 Task: Select private as visibility.
Action: Mouse moved to (376, 81)
Screenshot: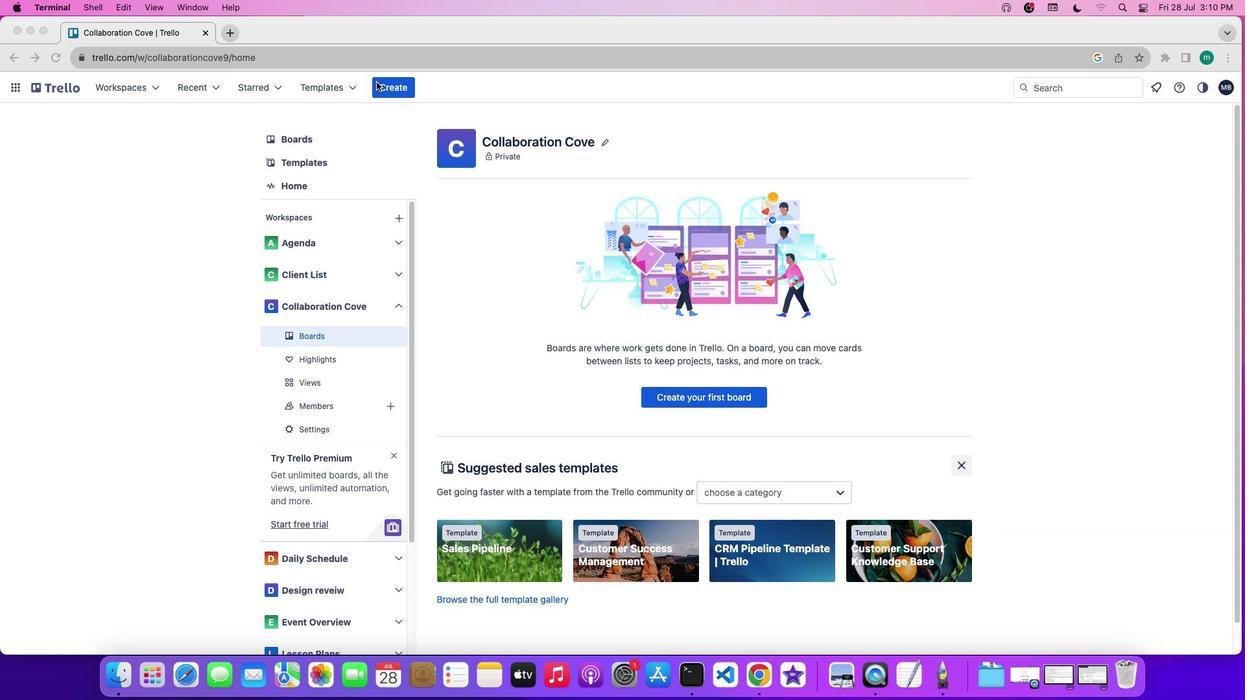 
Action: Mouse pressed left at (376, 81)
Screenshot: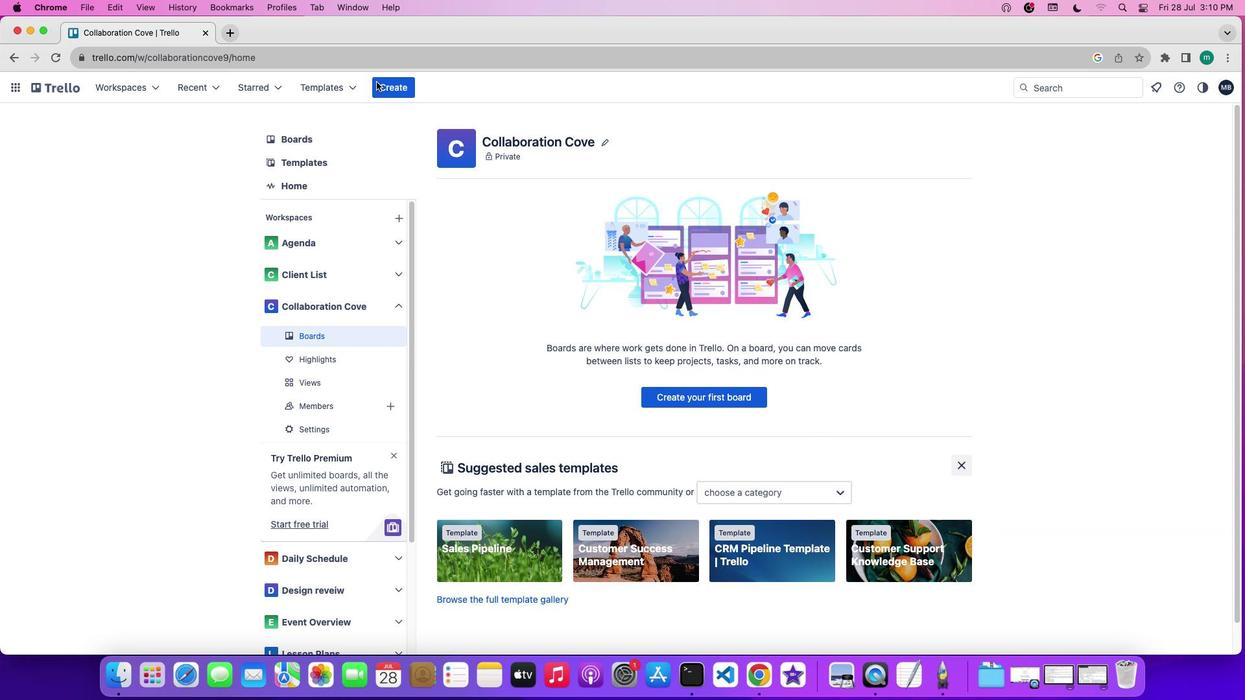 
Action: Mouse moved to (385, 86)
Screenshot: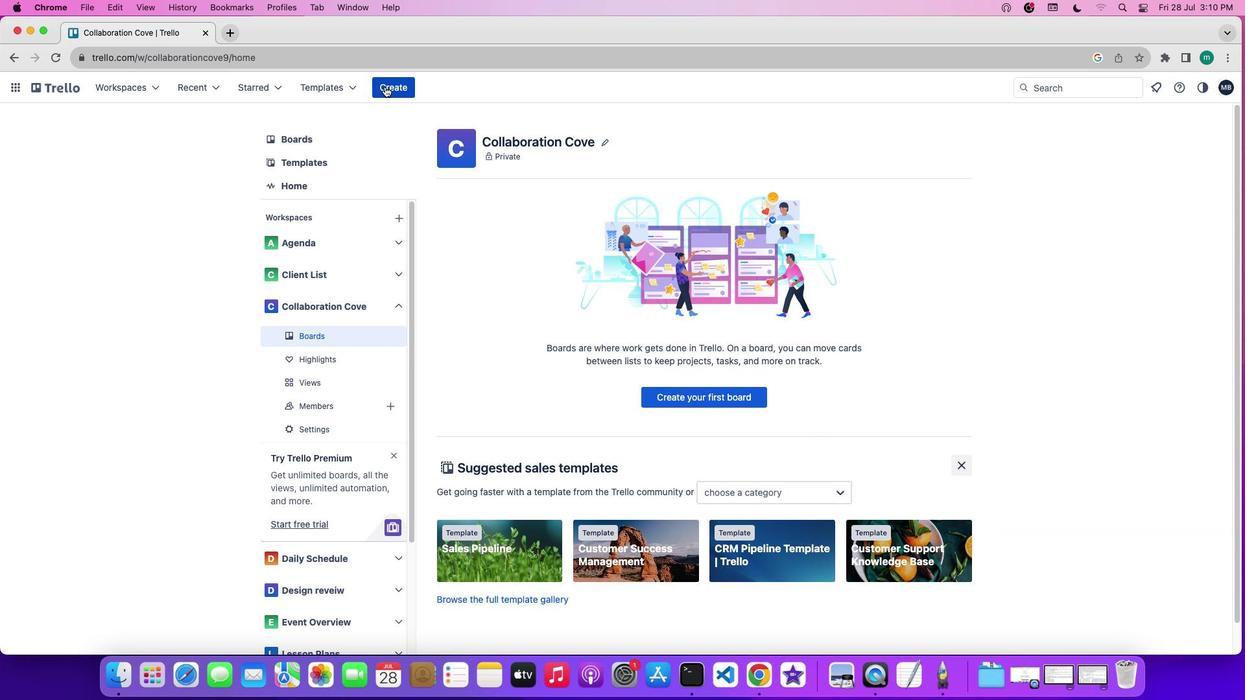 
Action: Mouse pressed left at (385, 86)
Screenshot: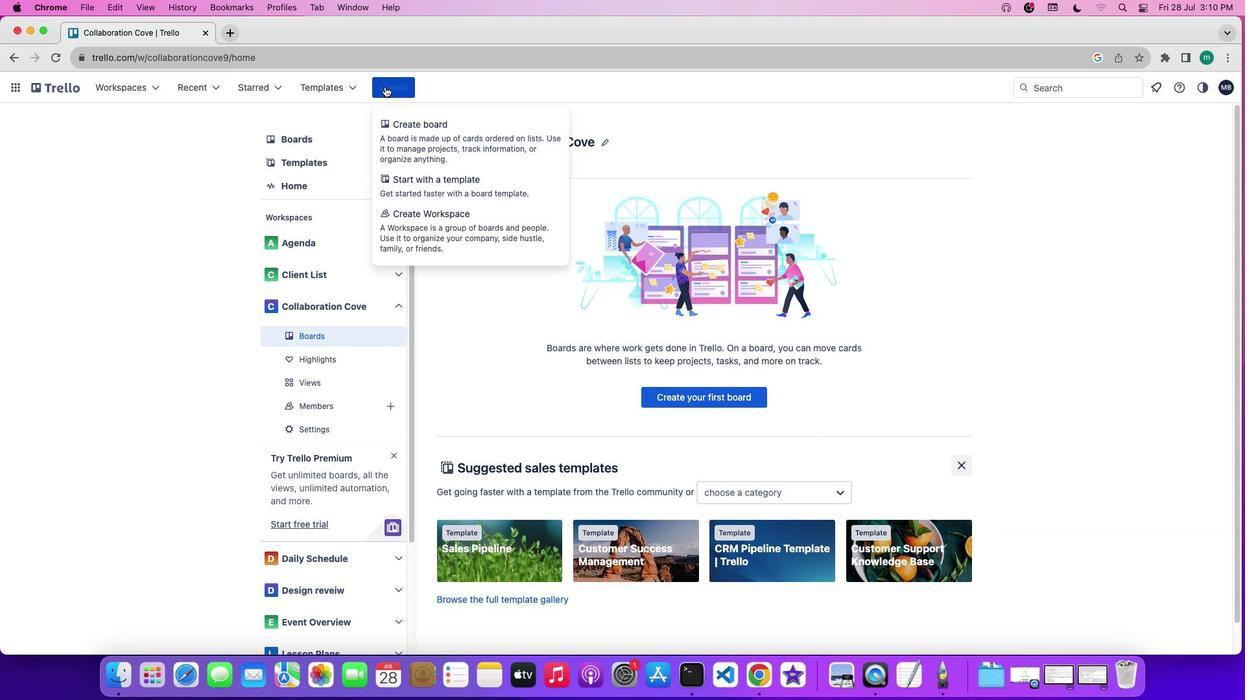 
Action: Mouse moved to (385, 151)
Screenshot: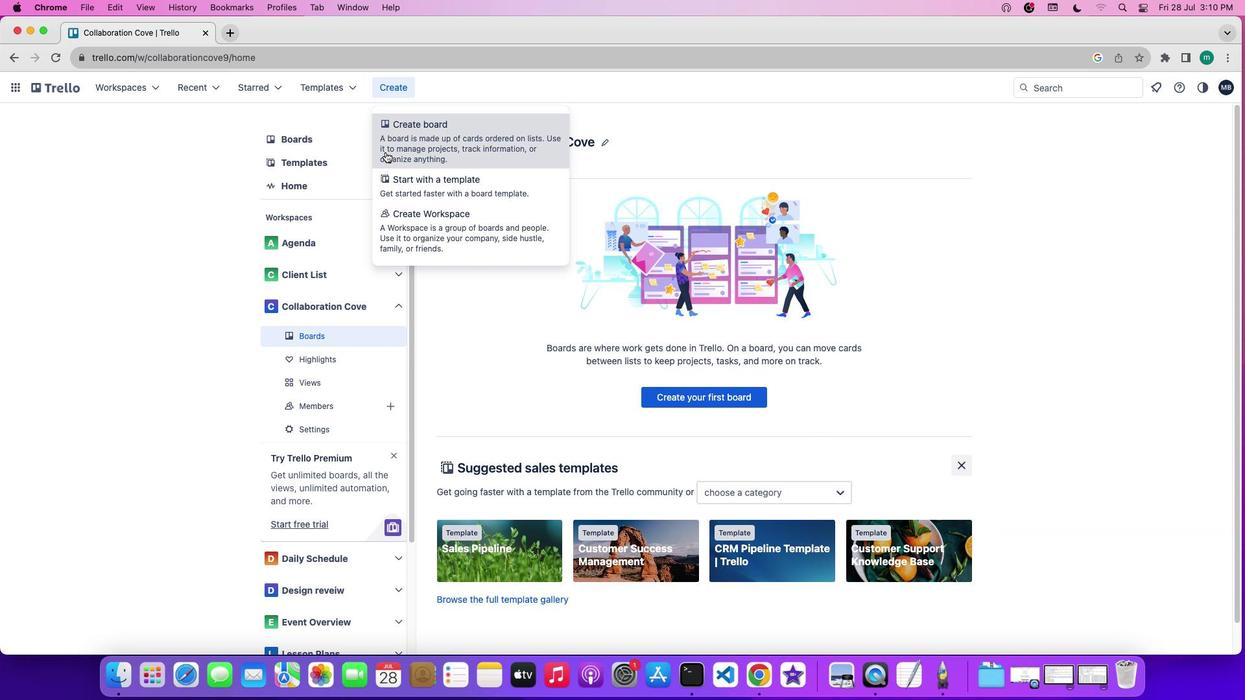 
Action: Mouse pressed left at (385, 151)
Screenshot: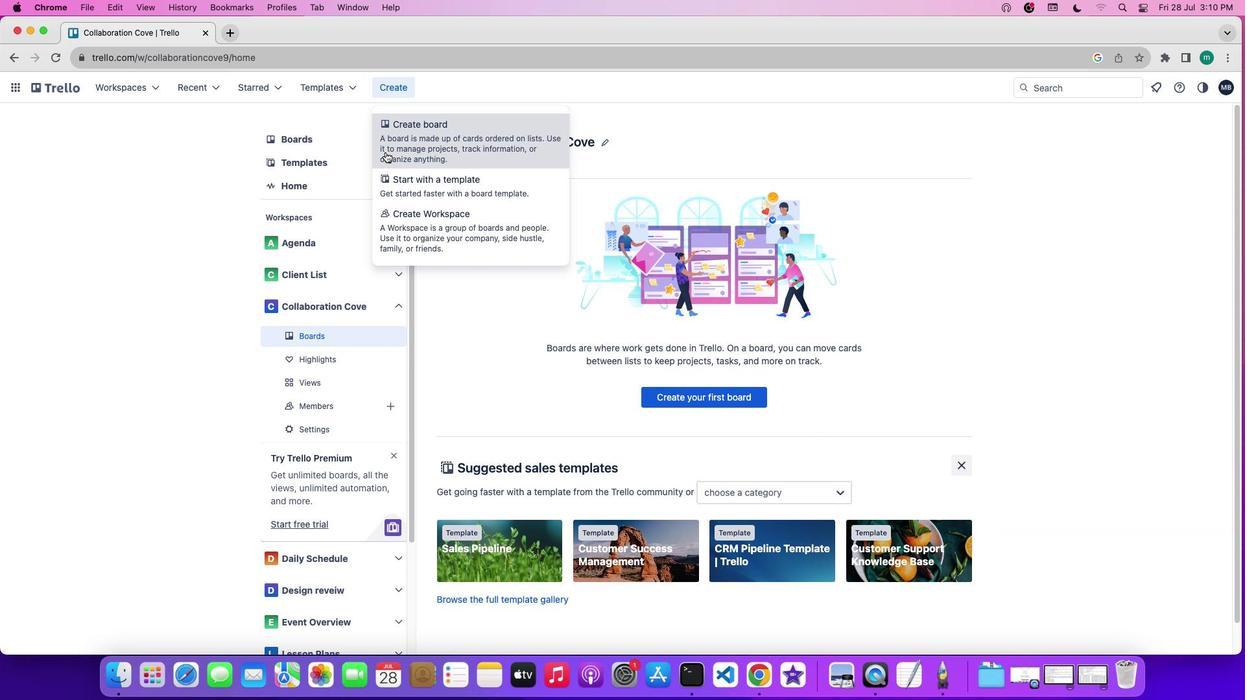 
Action: Mouse moved to (524, 431)
Screenshot: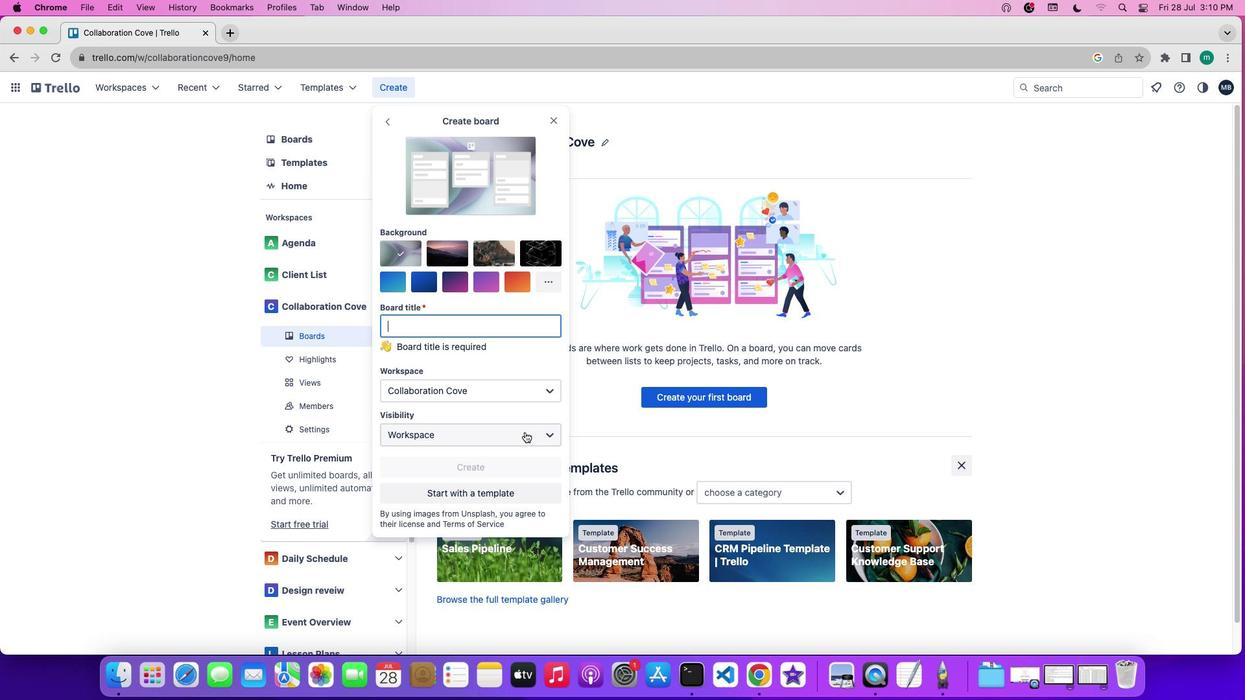 
Action: Mouse pressed left at (524, 431)
Screenshot: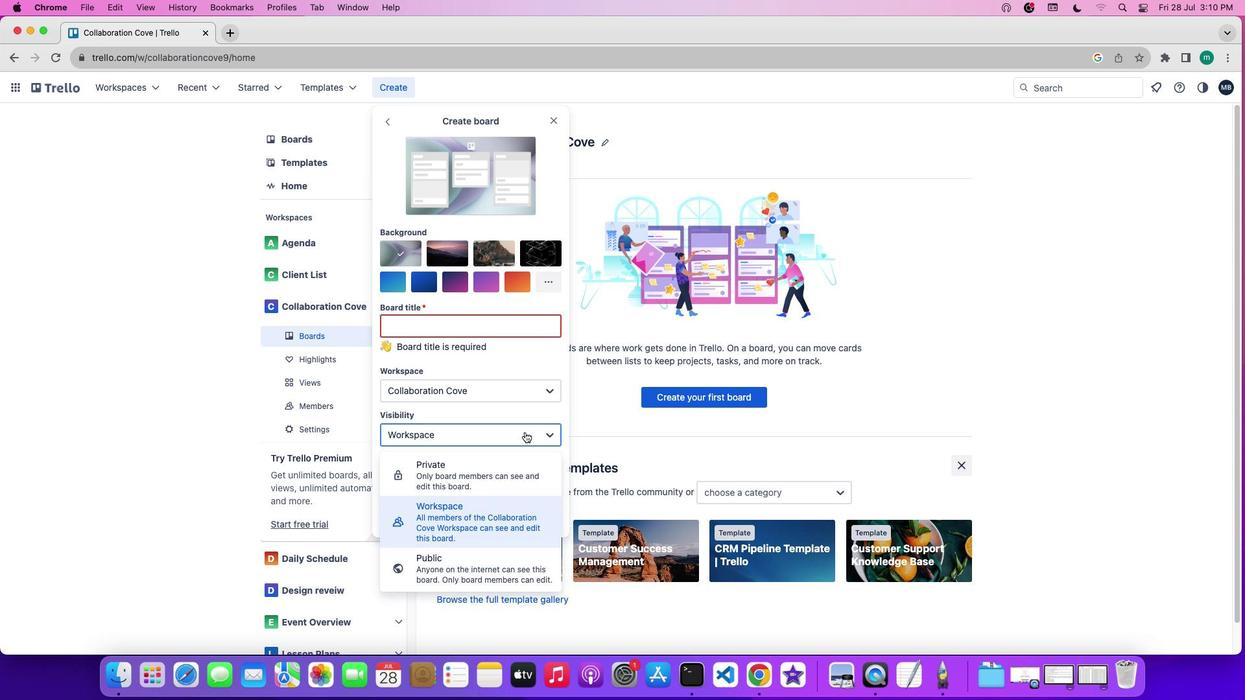 
Action: Mouse moved to (524, 460)
Screenshot: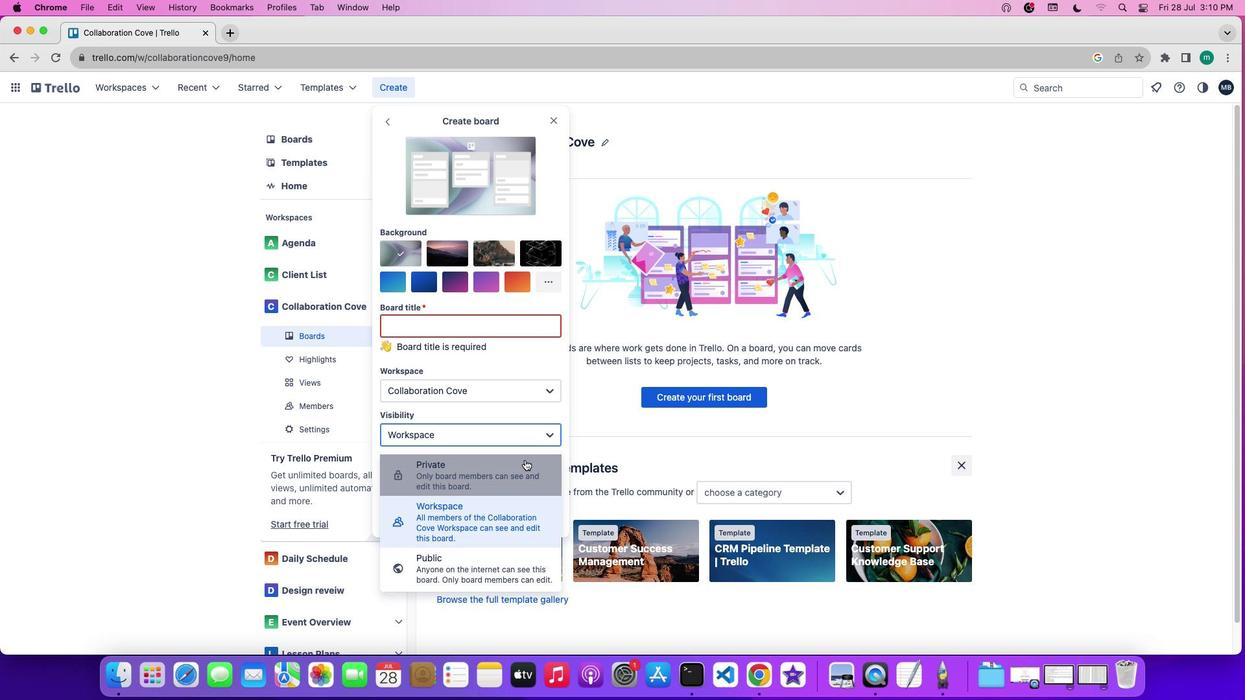 
Action: Mouse pressed left at (524, 460)
Screenshot: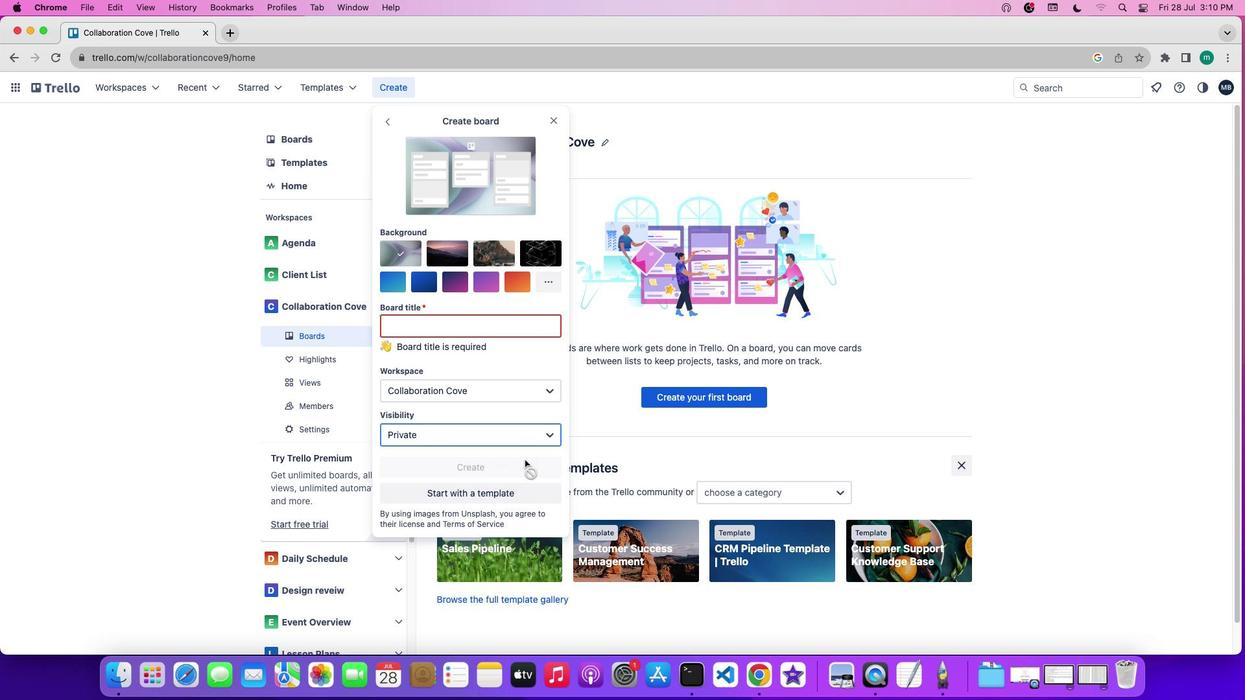 
Action: Mouse moved to (588, 459)
Screenshot: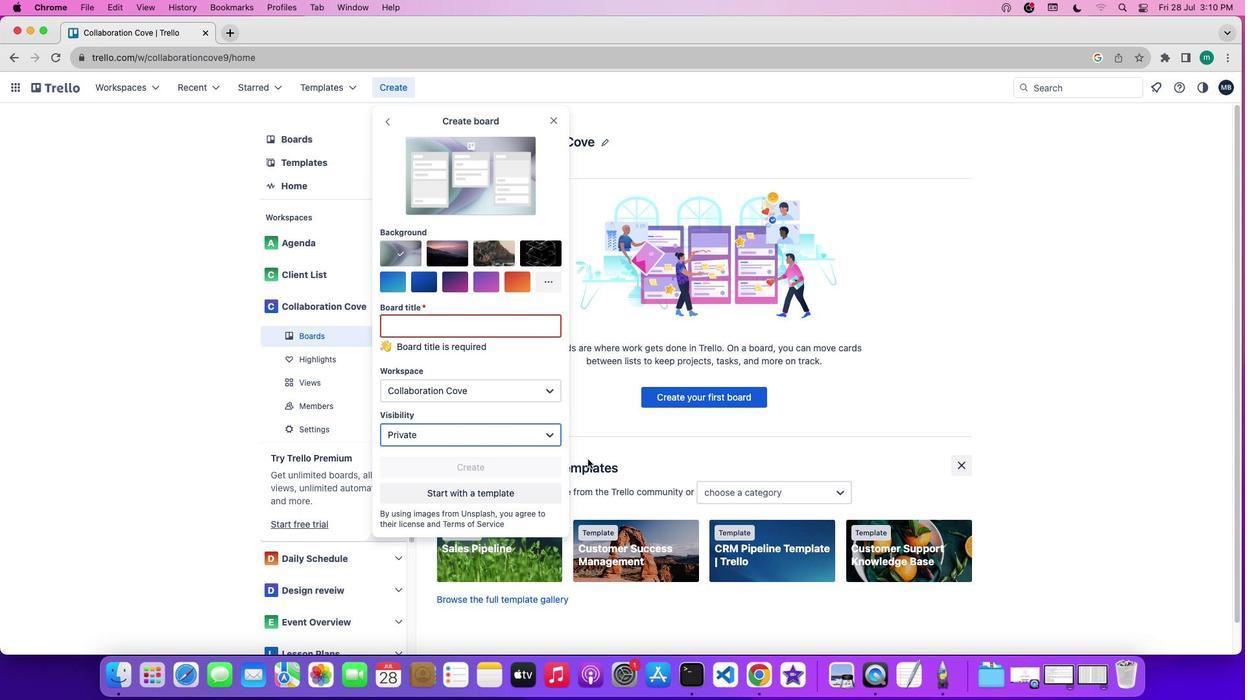 
